 Task: Add a shortcut from shared with me.
Action: Mouse moved to (34, 60)
Screenshot: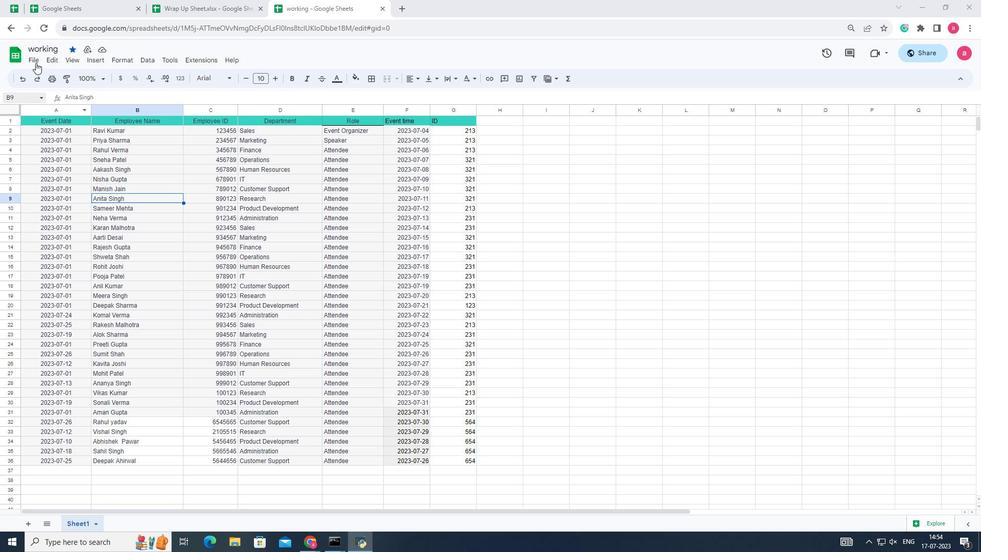 
Action: Mouse pressed left at (34, 60)
Screenshot: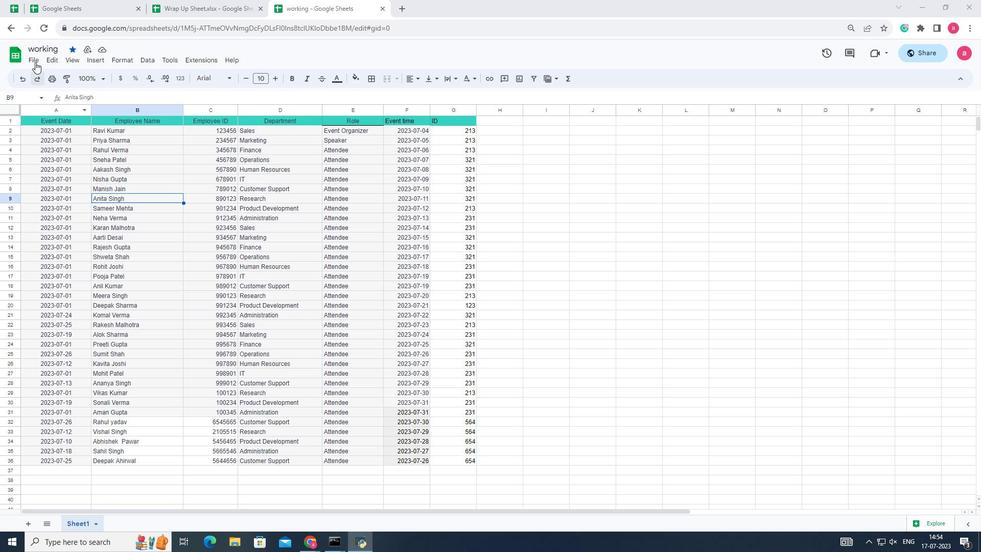 
Action: Mouse moved to (77, 220)
Screenshot: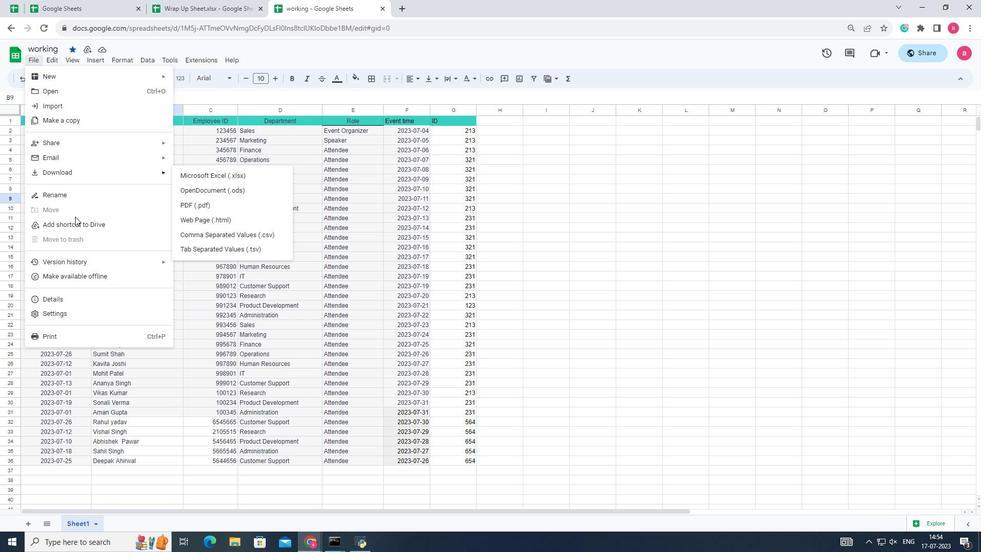 
Action: Mouse pressed left at (77, 220)
Screenshot: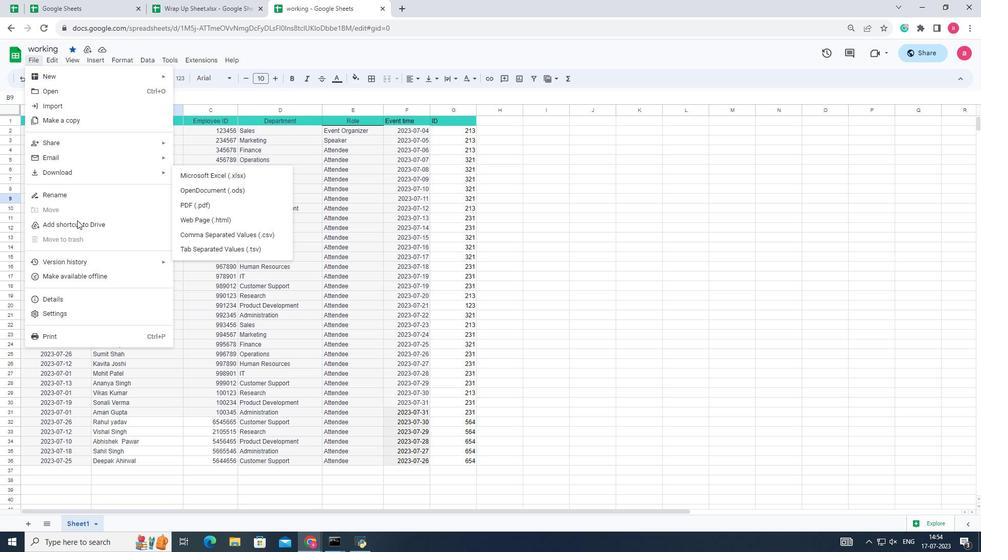 
Action: Mouse moved to (119, 125)
Screenshot: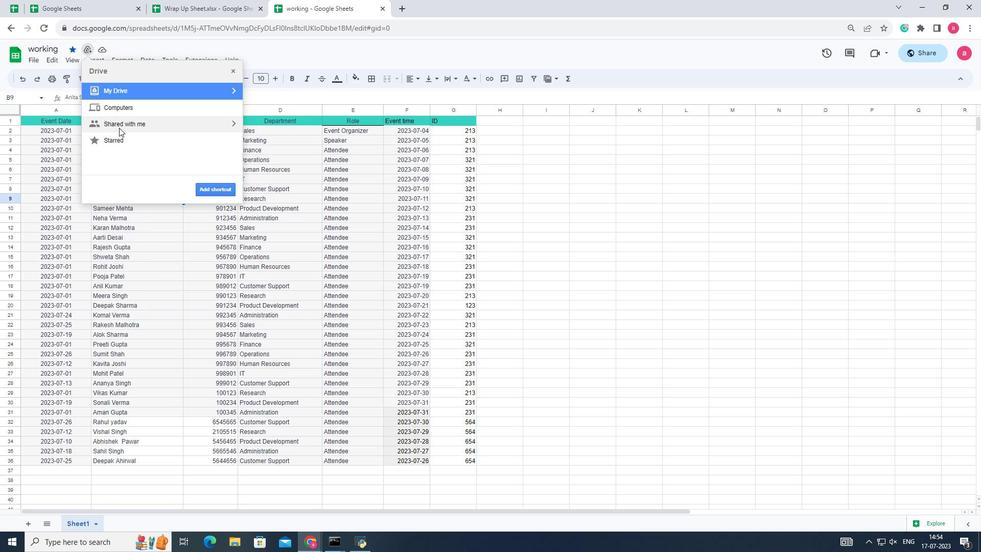
Action: Mouse pressed left at (119, 125)
Screenshot: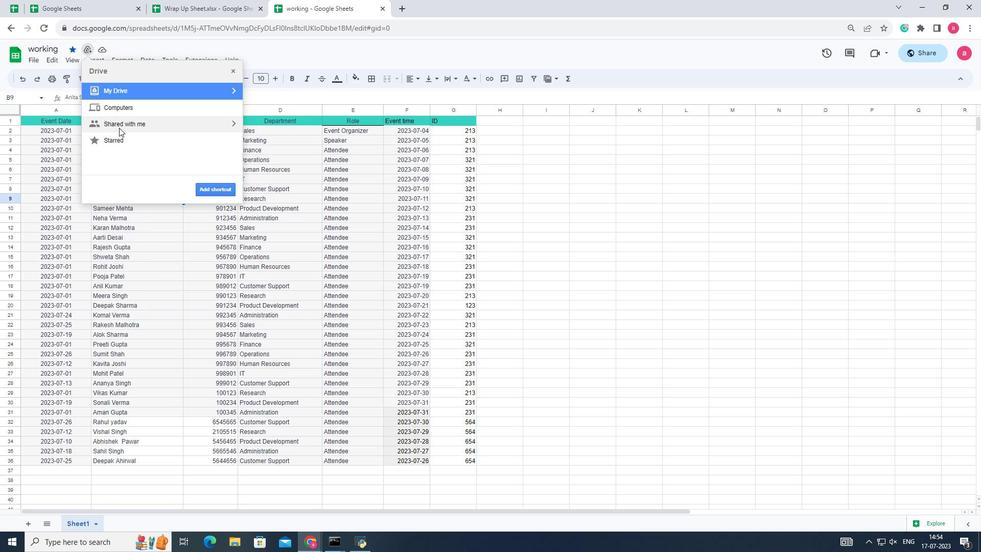 
